 Task: Choose the host language as Indonesian.
Action: Mouse moved to (927, 132)
Screenshot: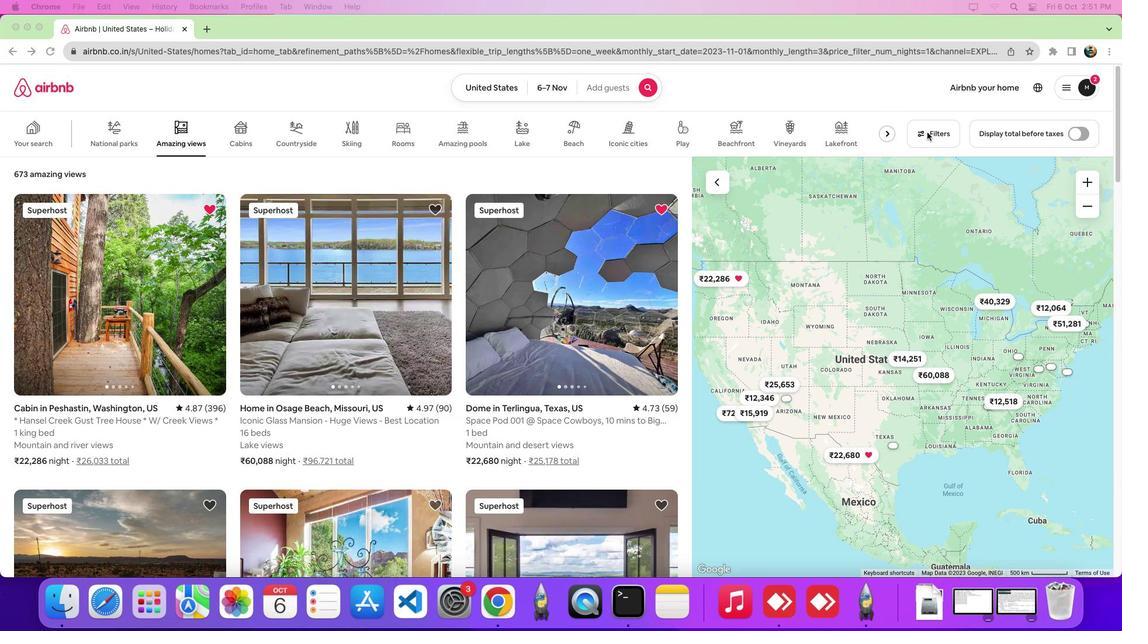 
Action: Mouse pressed left at (927, 132)
Screenshot: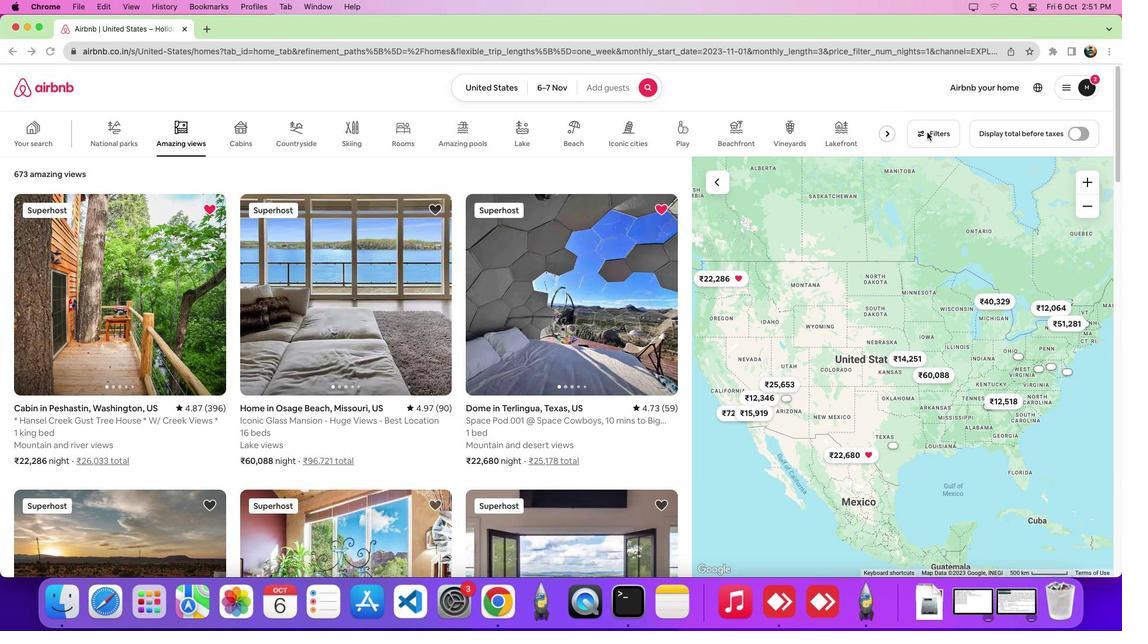 
Action: Mouse moved to (926, 133)
Screenshot: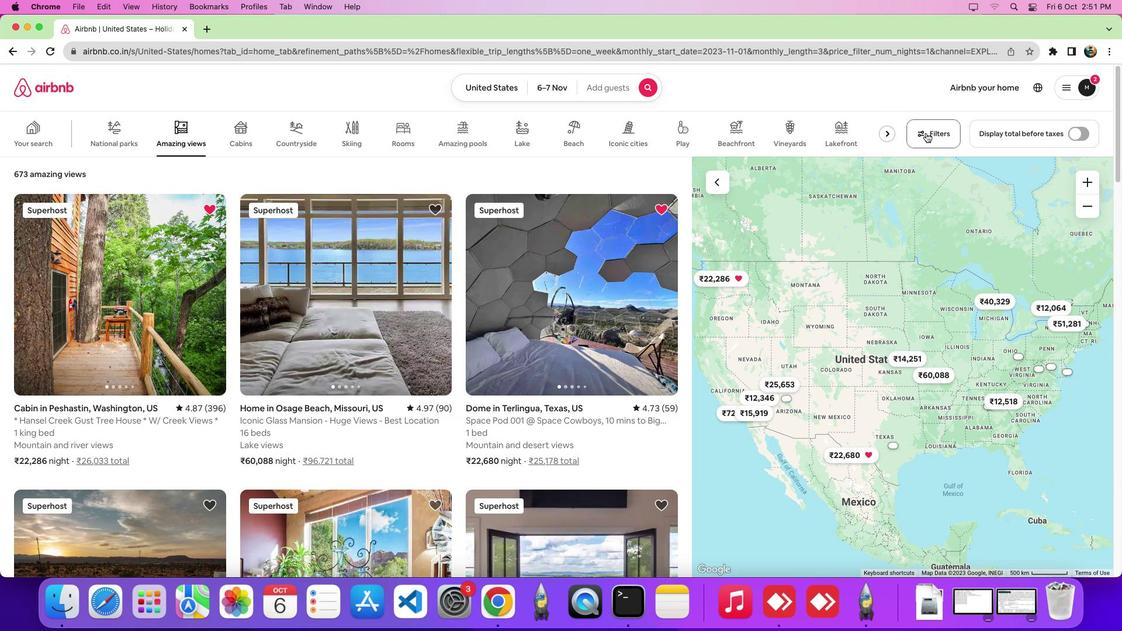 
Action: Mouse pressed left at (926, 133)
Screenshot: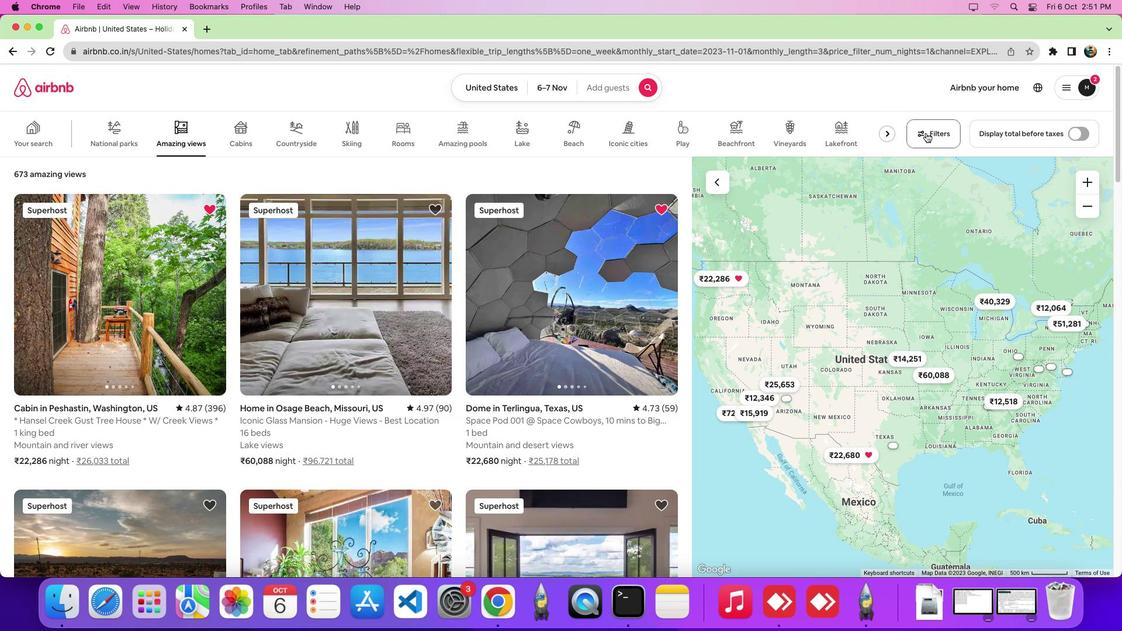 
Action: Mouse moved to (461, 201)
Screenshot: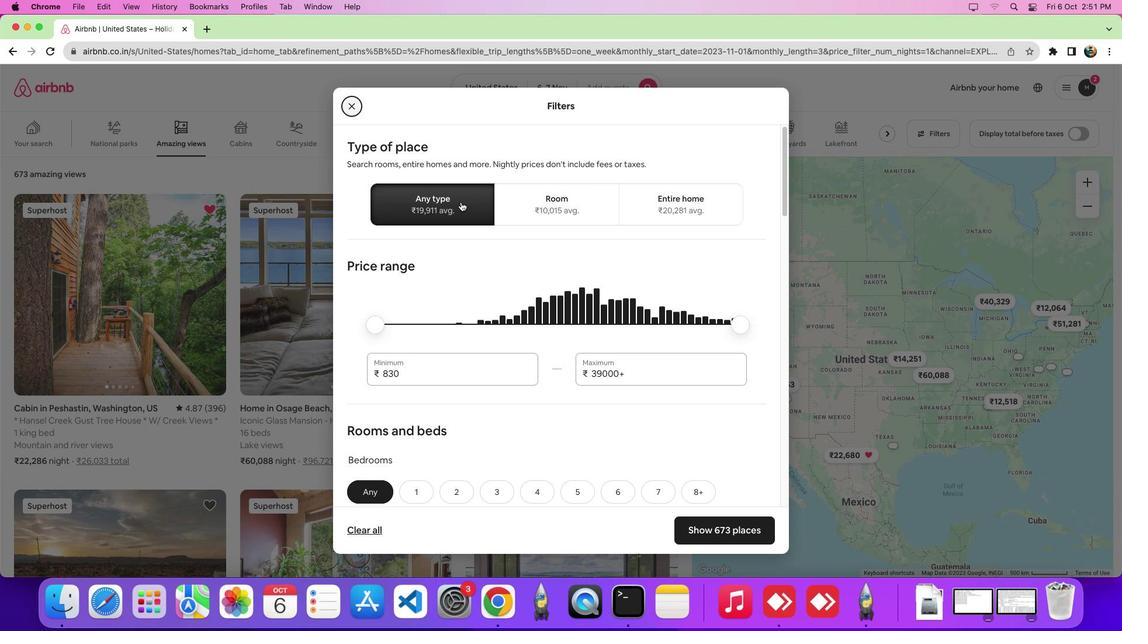 
Action: Mouse pressed left at (461, 201)
Screenshot: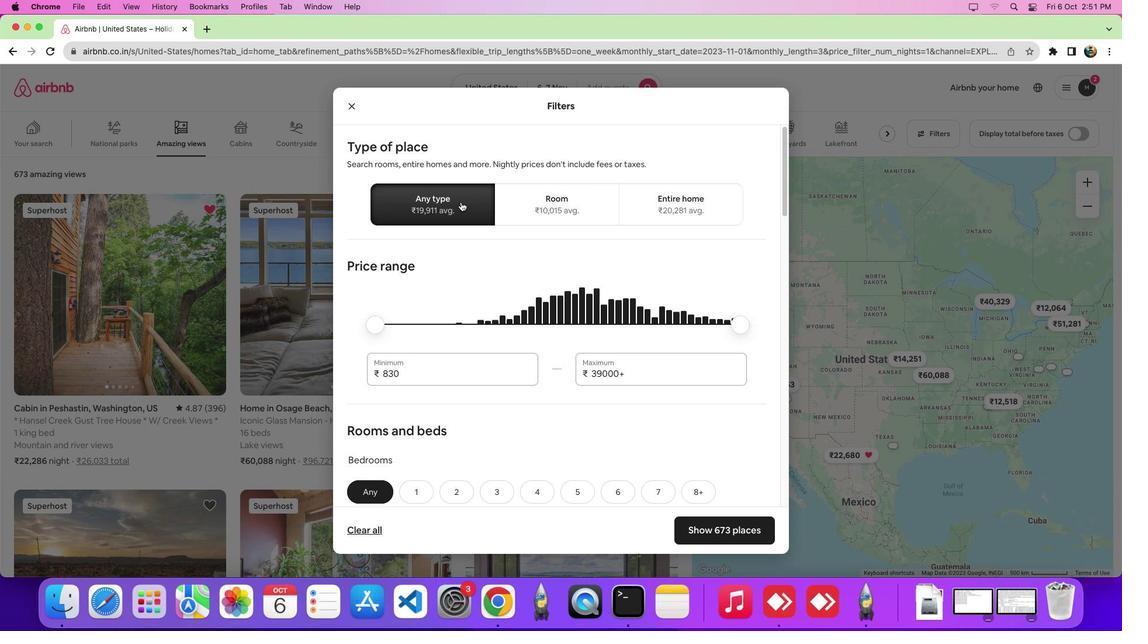 
Action: Mouse moved to (519, 463)
Screenshot: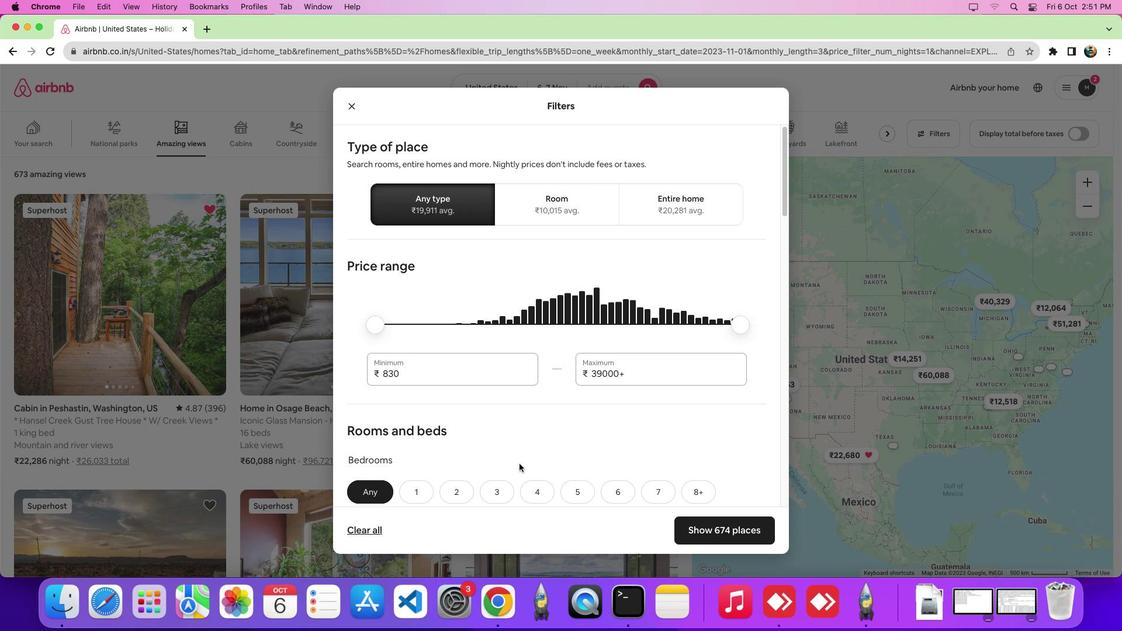 
Action: Mouse scrolled (519, 463) with delta (0, 0)
Screenshot: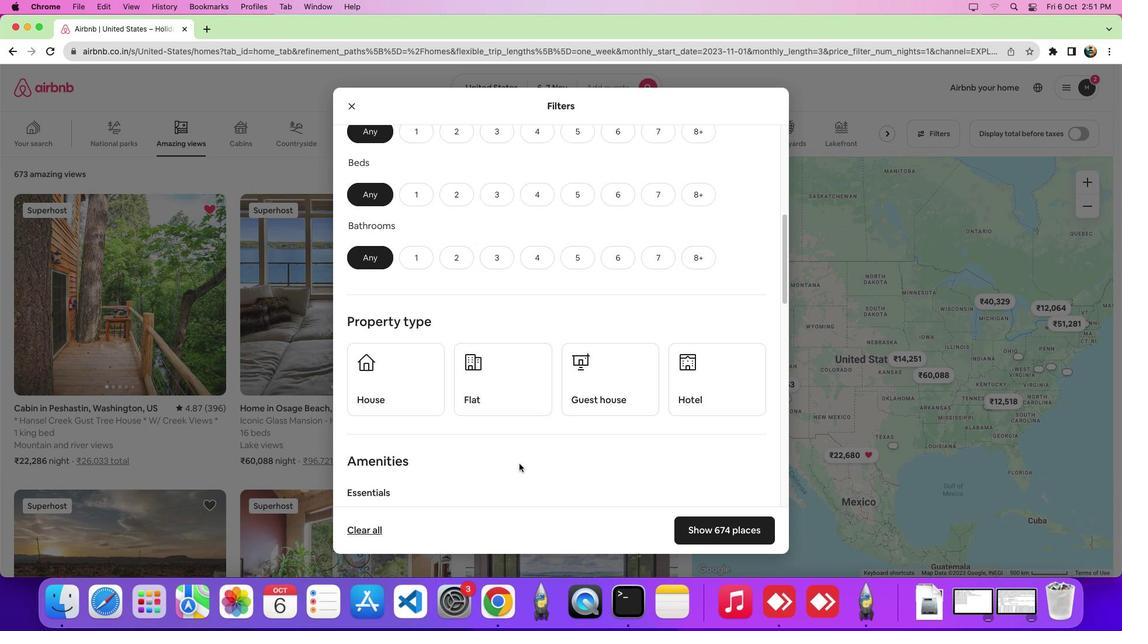 
Action: Mouse scrolled (519, 463) with delta (0, -1)
Screenshot: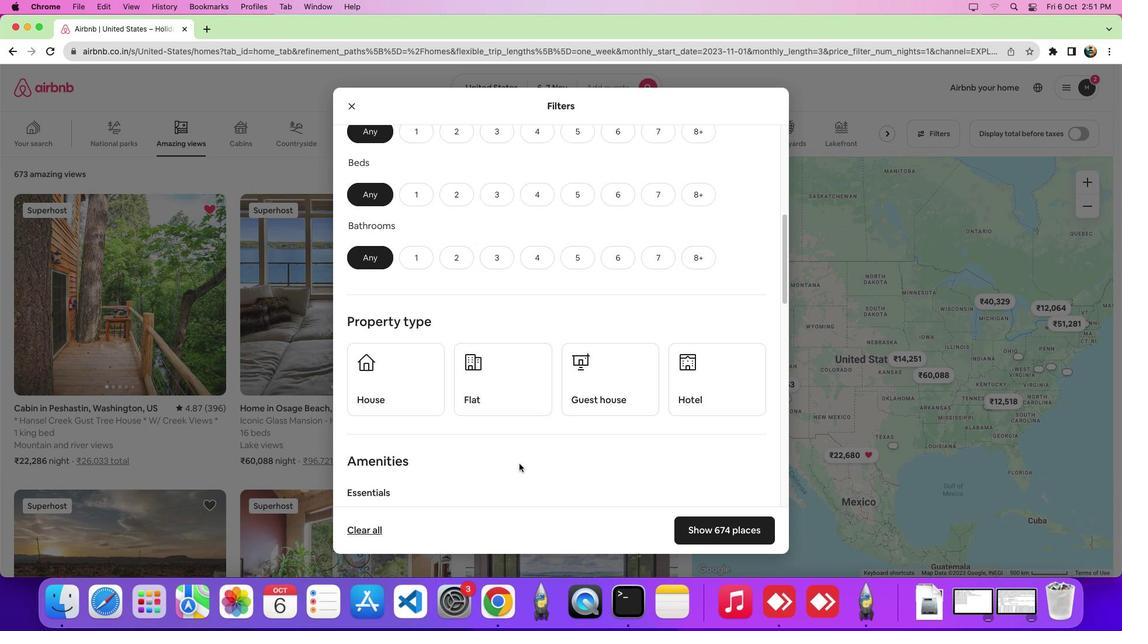 
Action: Mouse scrolled (519, 463) with delta (0, -5)
Screenshot: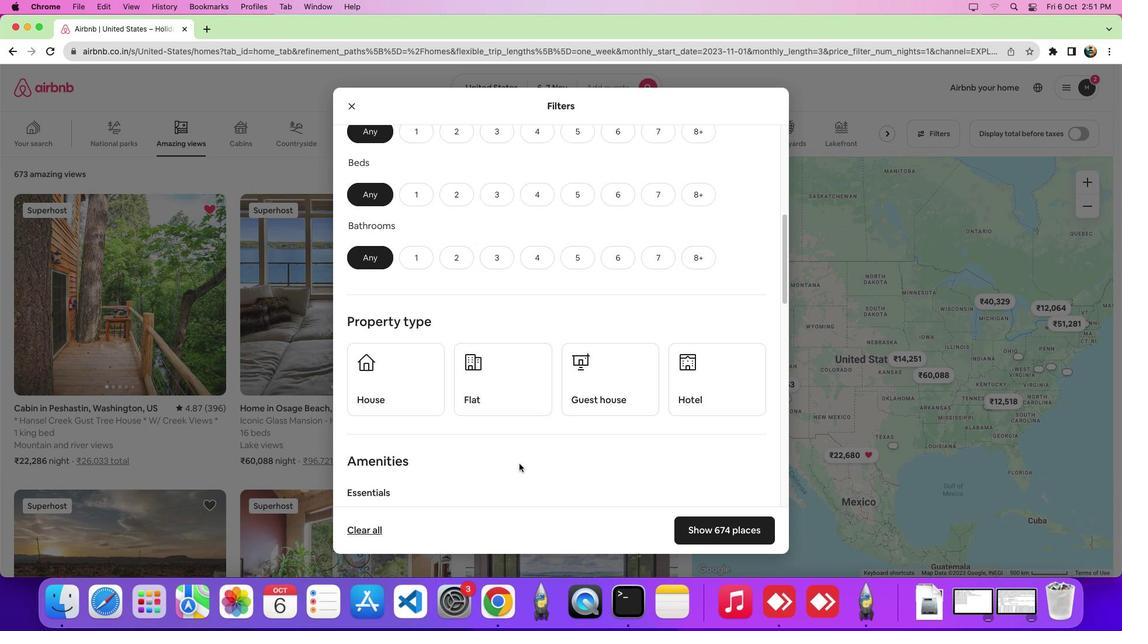 
Action: Mouse scrolled (519, 463) with delta (0, -8)
Screenshot: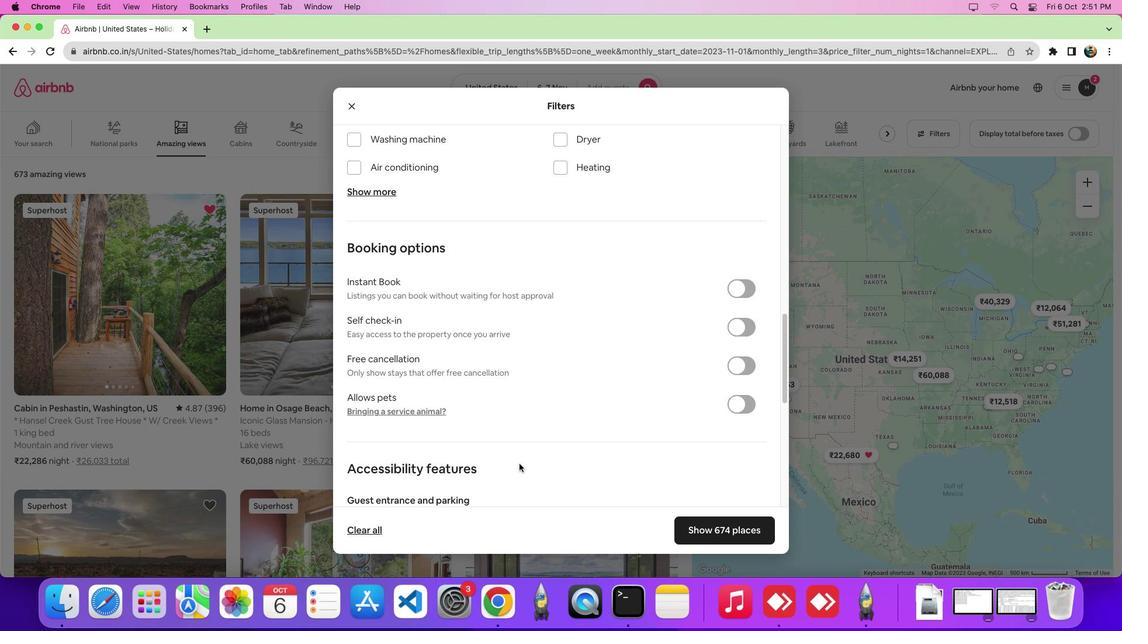 
Action: Mouse scrolled (519, 463) with delta (0, -8)
Screenshot: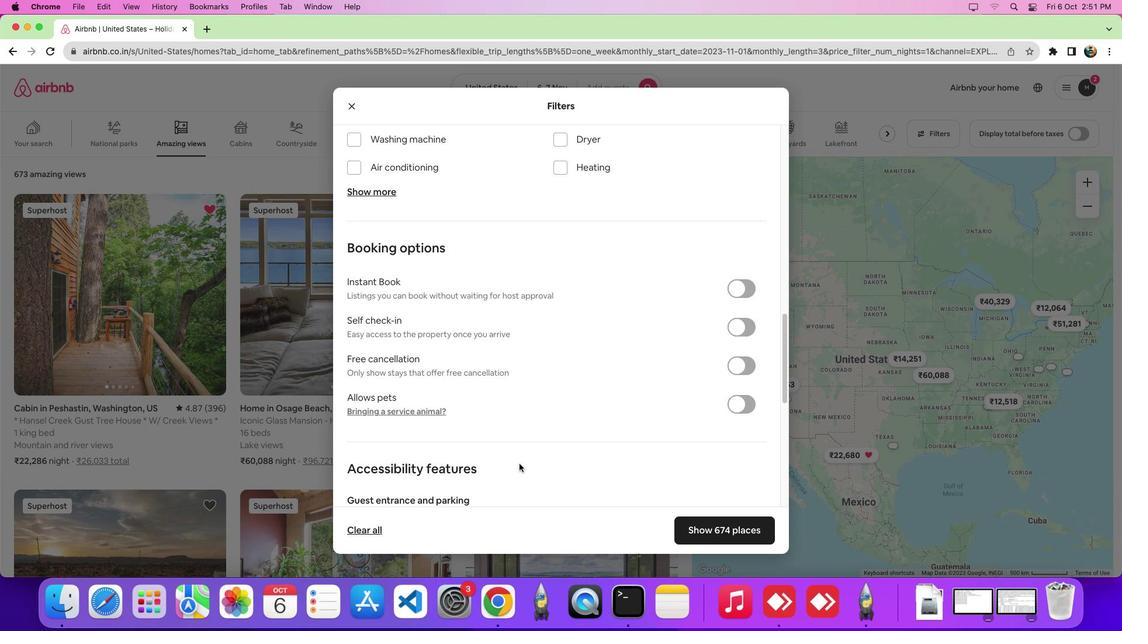 
Action: Mouse scrolled (519, 463) with delta (0, 0)
Screenshot: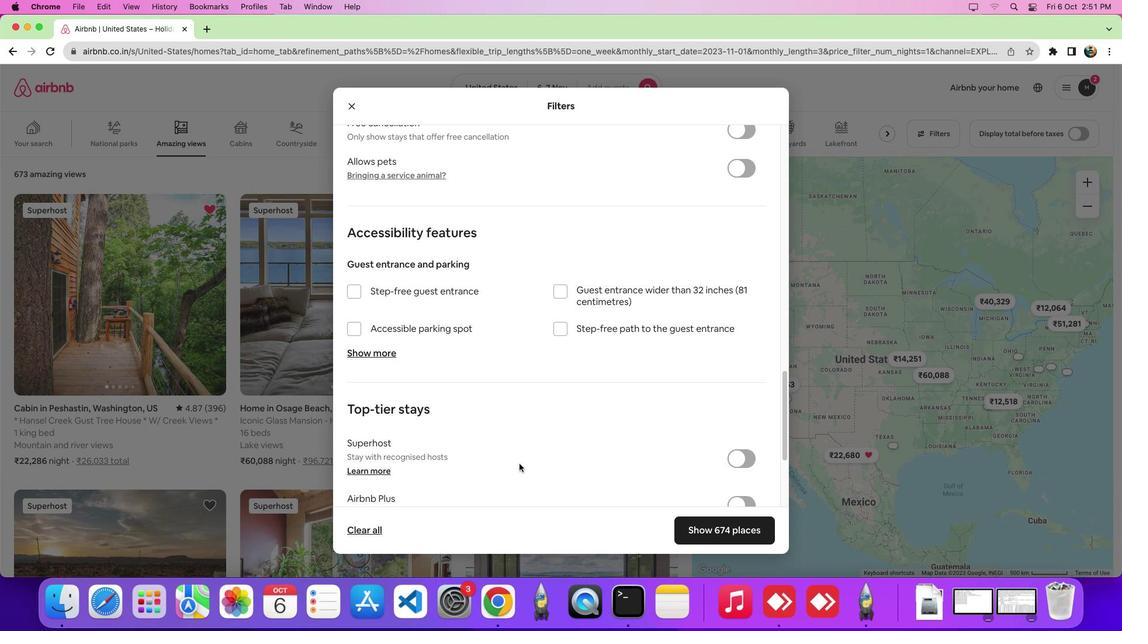 
Action: Mouse scrolled (519, 463) with delta (0, 0)
Screenshot: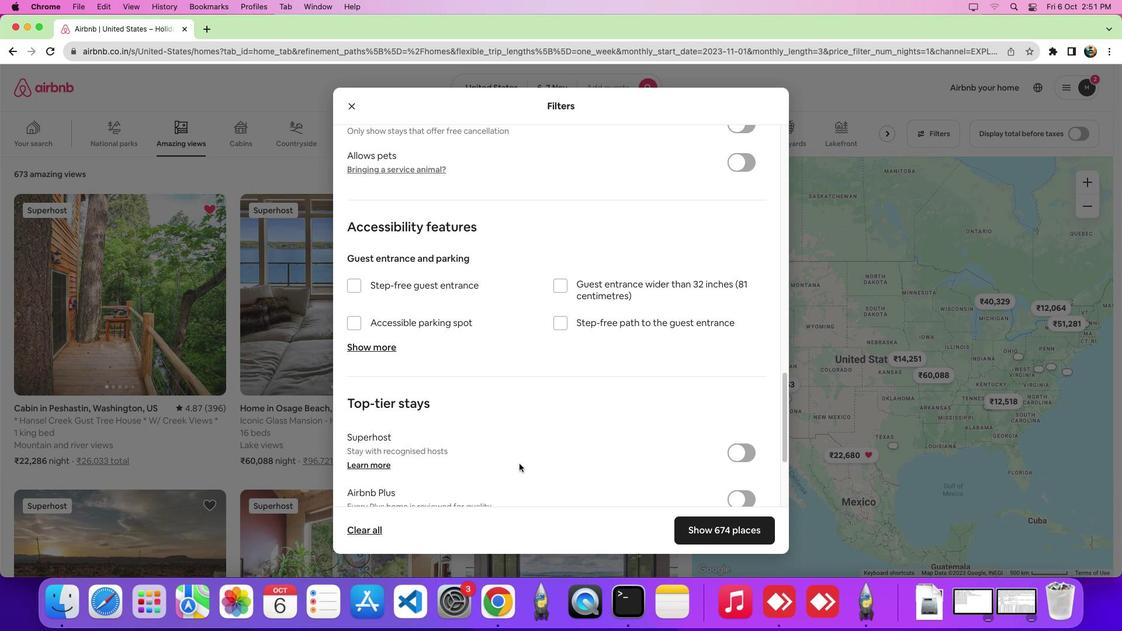 
Action: Mouse scrolled (519, 463) with delta (0, -2)
Screenshot: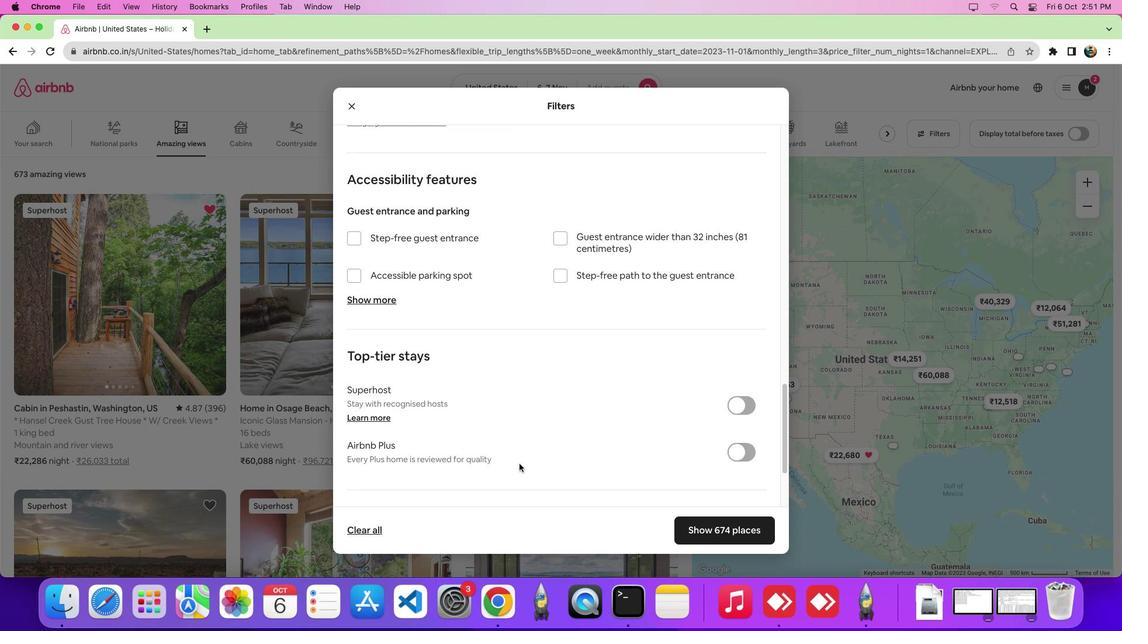 
Action: Mouse moved to (481, 468)
Screenshot: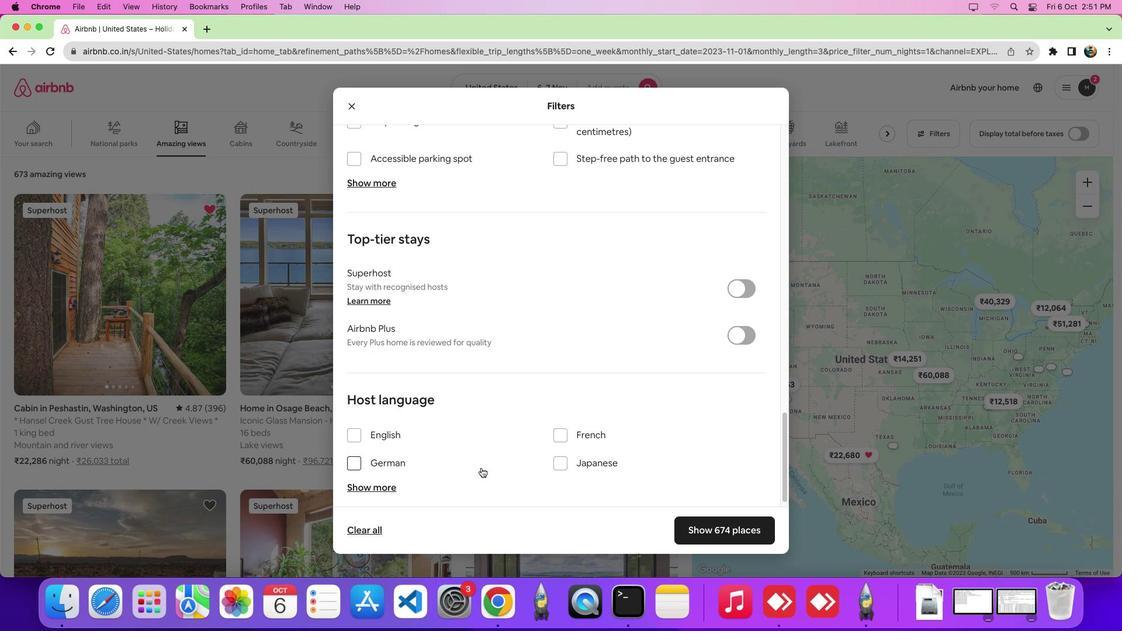
Action: Mouse scrolled (481, 468) with delta (0, 0)
Screenshot: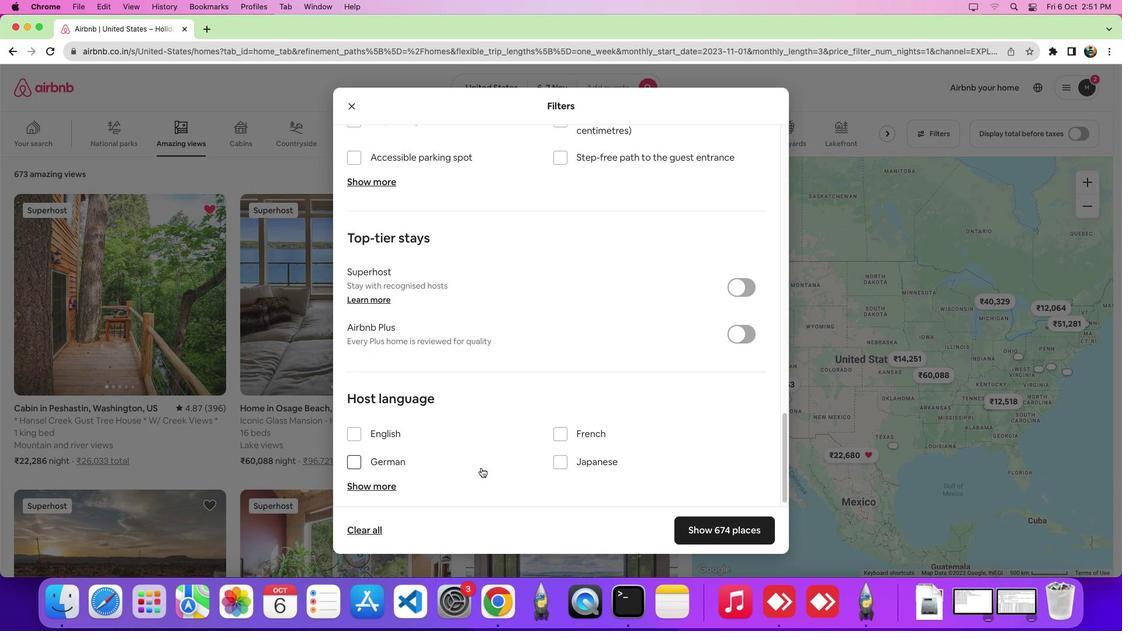 
Action: Mouse scrolled (481, 468) with delta (0, 0)
Screenshot: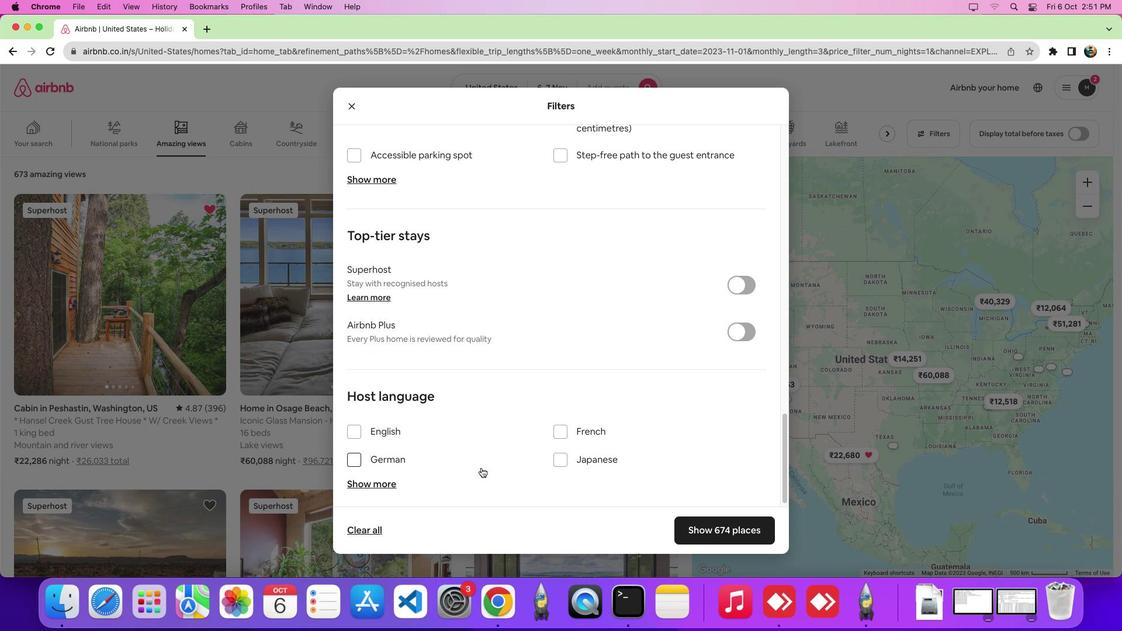 
Action: Mouse scrolled (481, 468) with delta (0, -4)
Screenshot: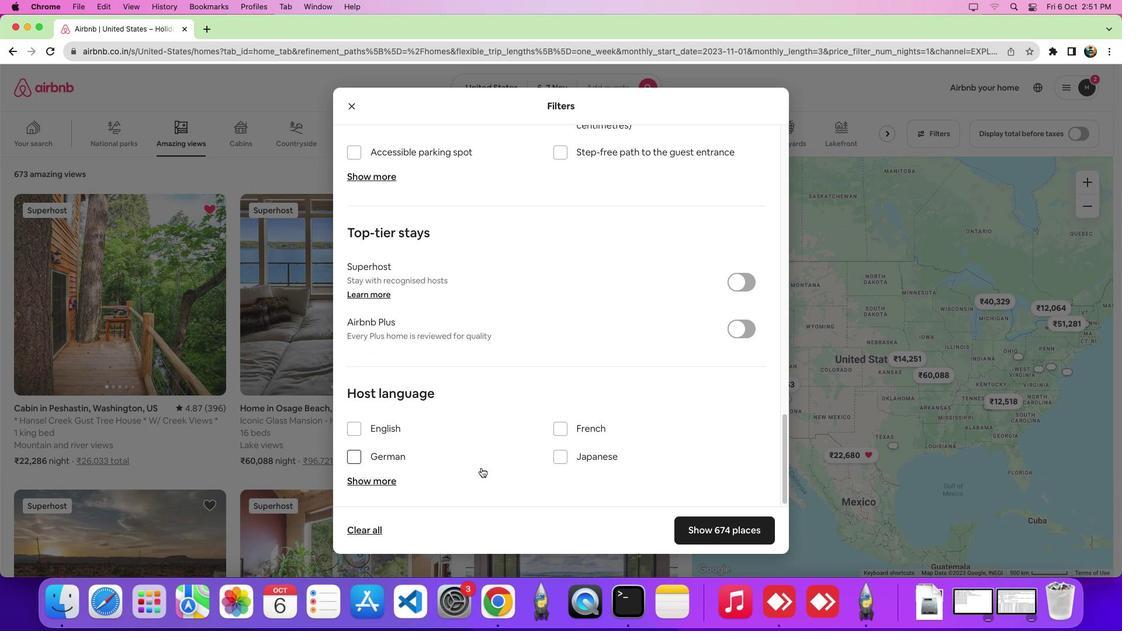 
Action: Mouse moved to (358, 480)
Screenshot: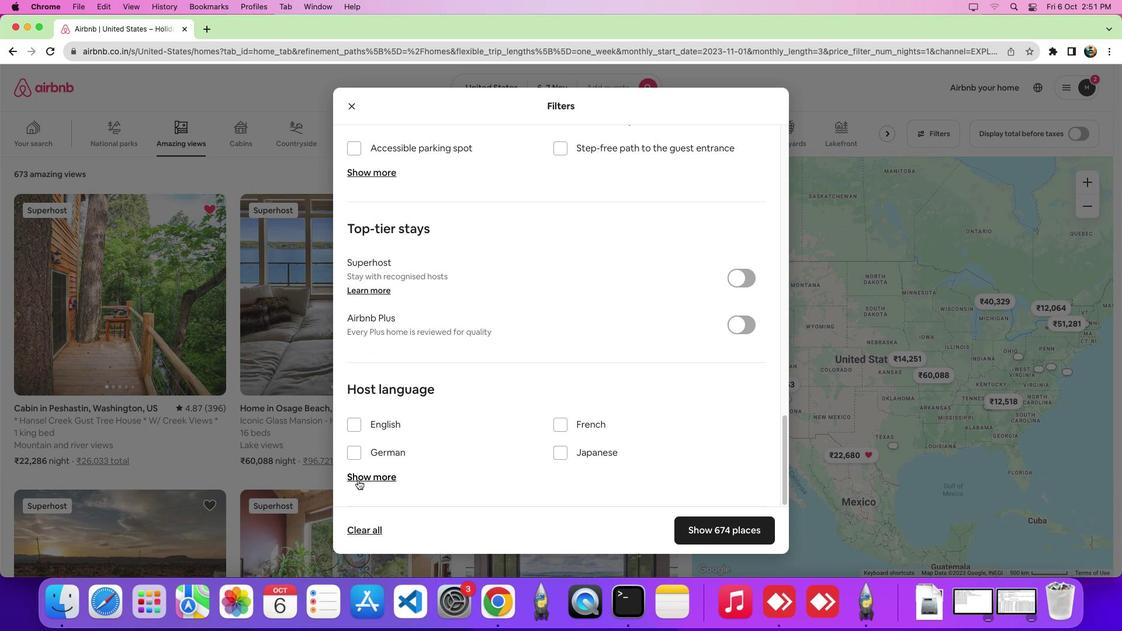 
Action: Mouse pressed left at (358, 480)
Screenshot: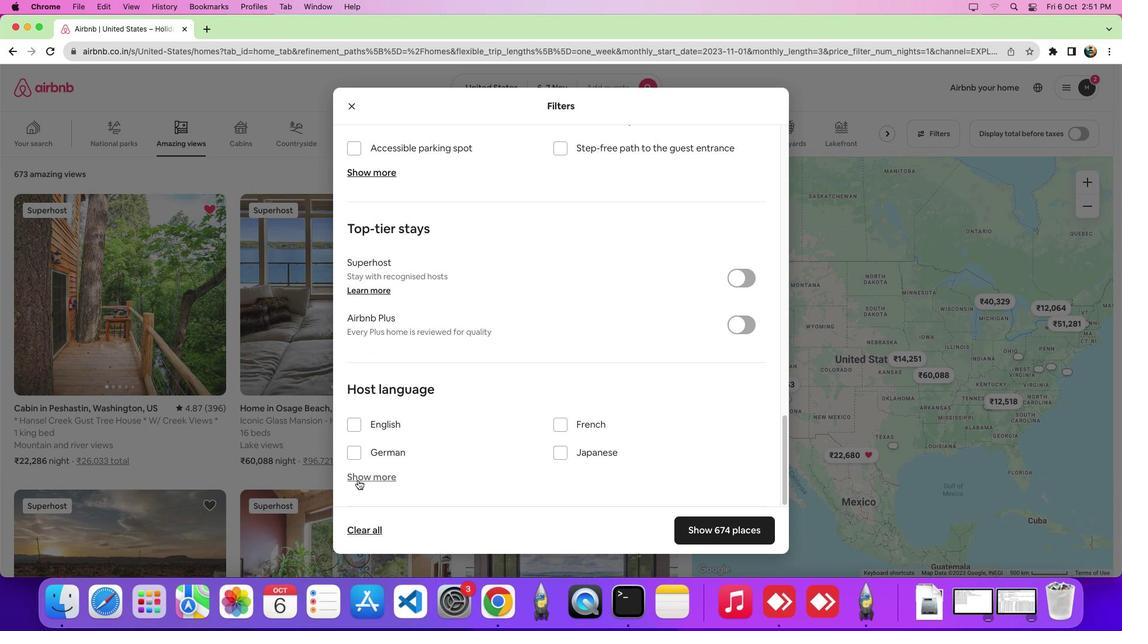 
Action: Mouse moved to (603, 463)
Screenshot: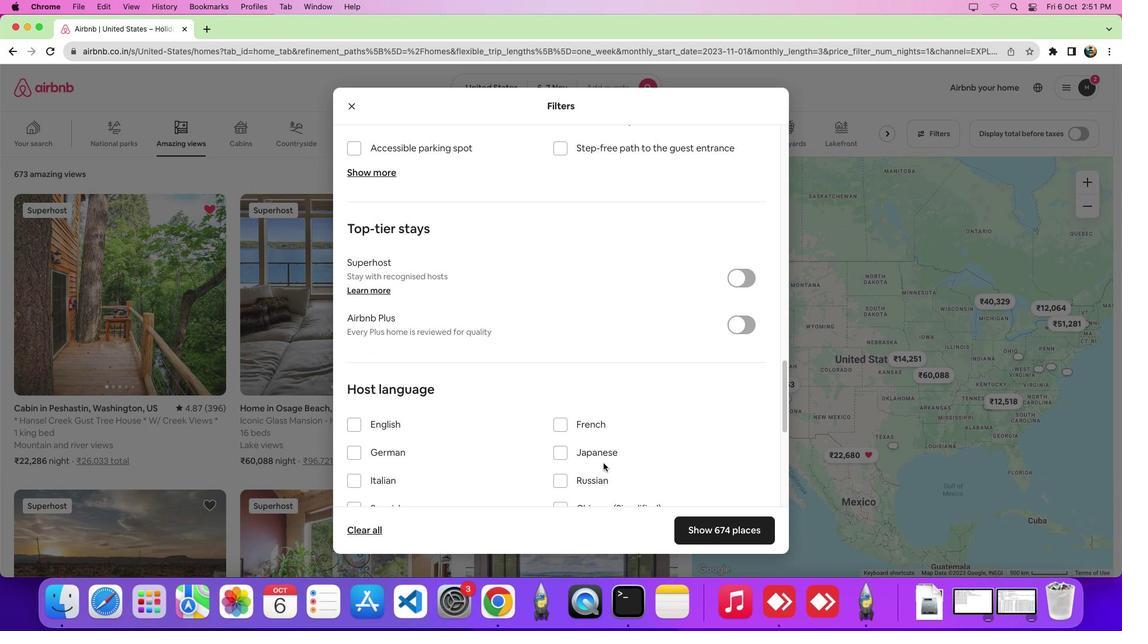 
Action: Mouse scrolled (603, 463) with delta (0, 0)
Screenshot: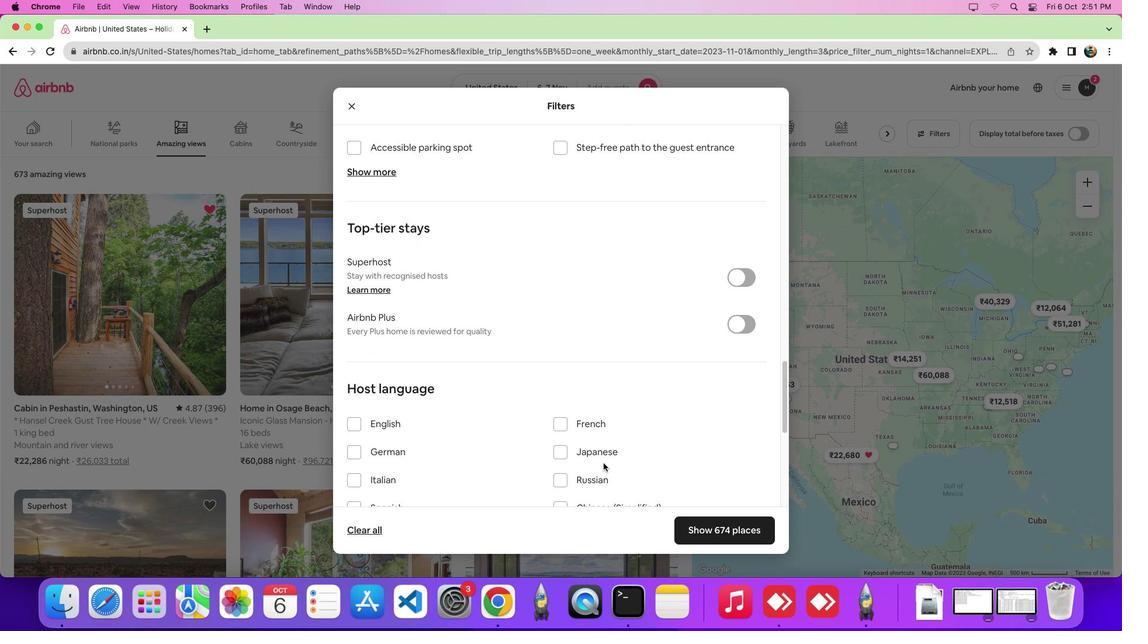 
Action: Mouse scrolled (603, 463) with delta (0, 0)
Screenshot: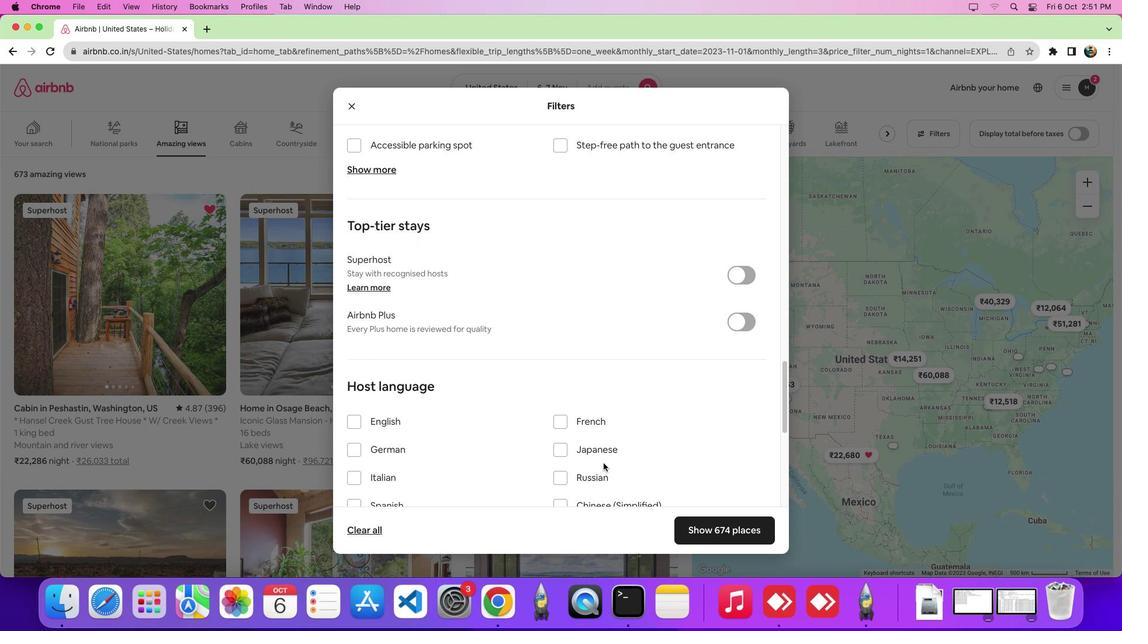 
Action: Mouse scrolled (603, 463) with delta (0, 0)
Screenshot: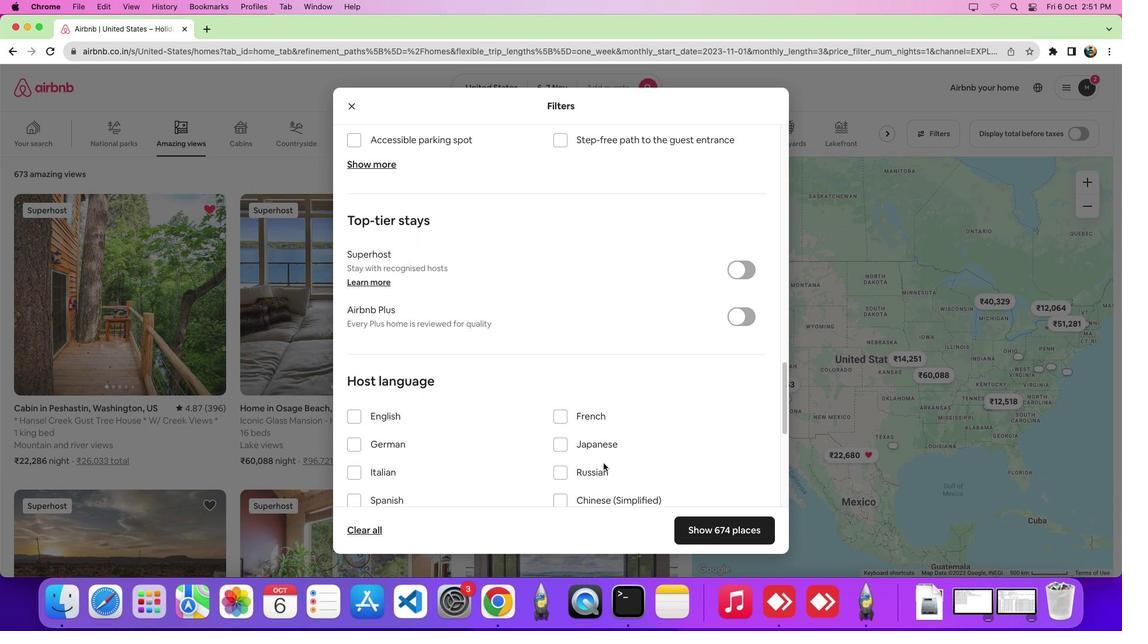 
Action: Mouse scrolled (603, 463) with delta (0, 0)
Screenshot: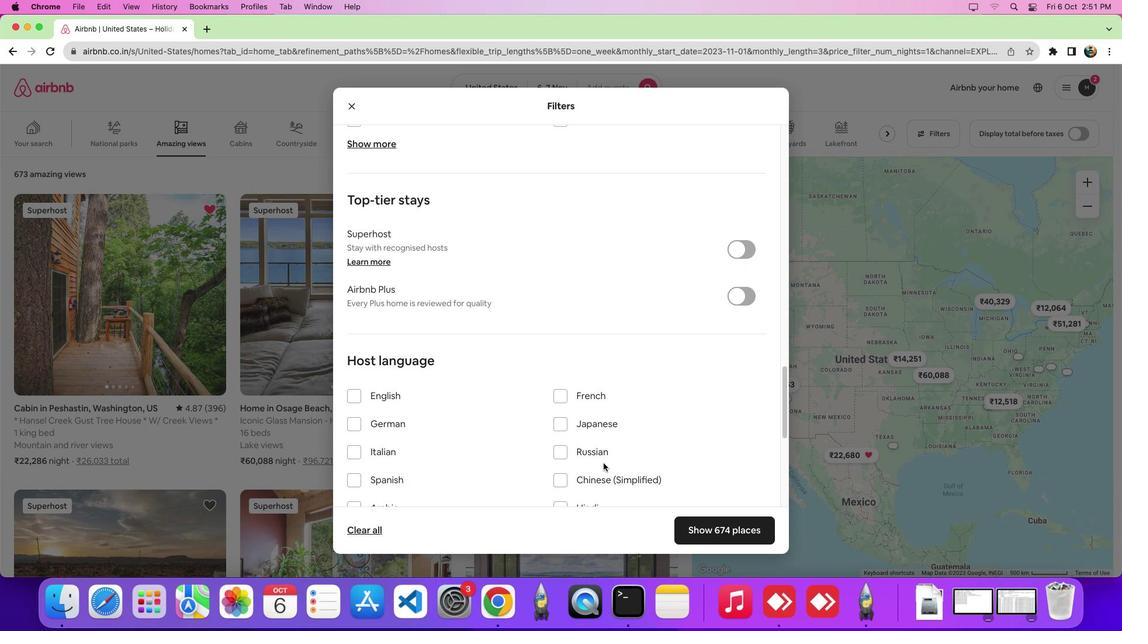 
Action: Mouse scrolled (603, 463) with delta (0, 0)
Screenshot: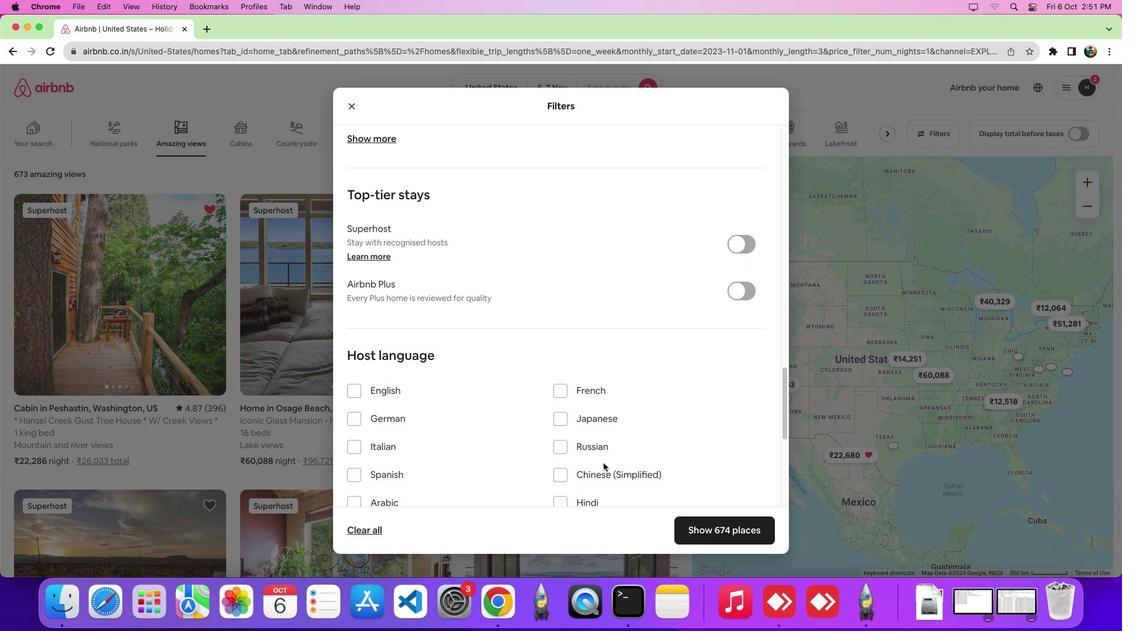 
Action: Mouse scrolled (603, 463) with delta (0, -1)
Screenshot: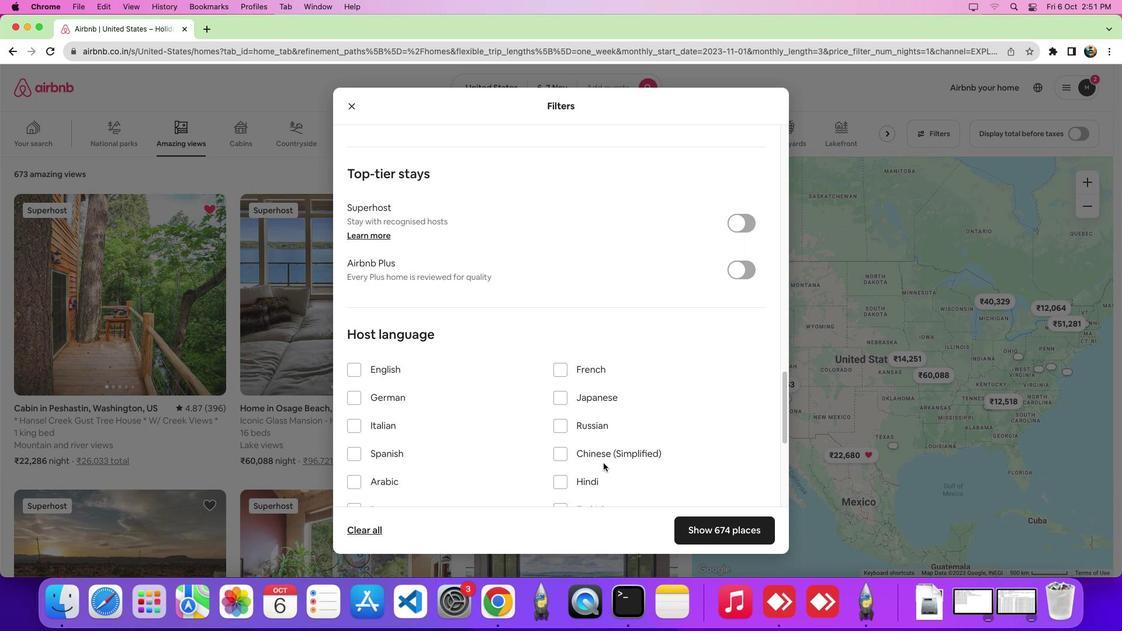 
Action: Mouse scrolled (603, 463) with delta (0, -1)
Screenshot: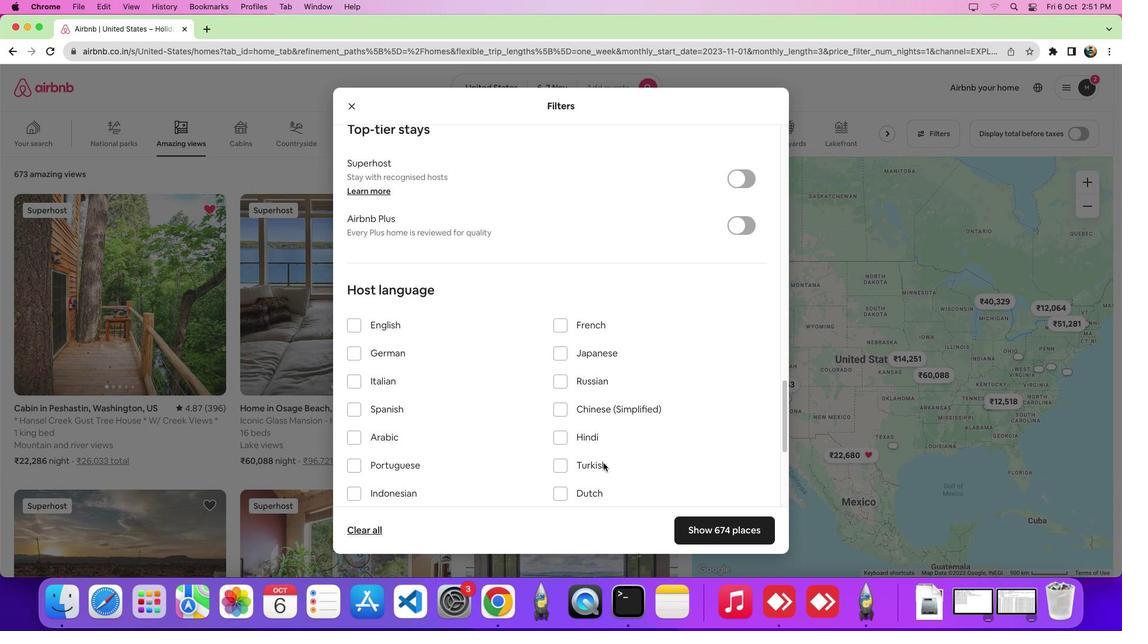 
Action: Mouse scrolled (603, 463) with delta (0, 0)
Screenshot: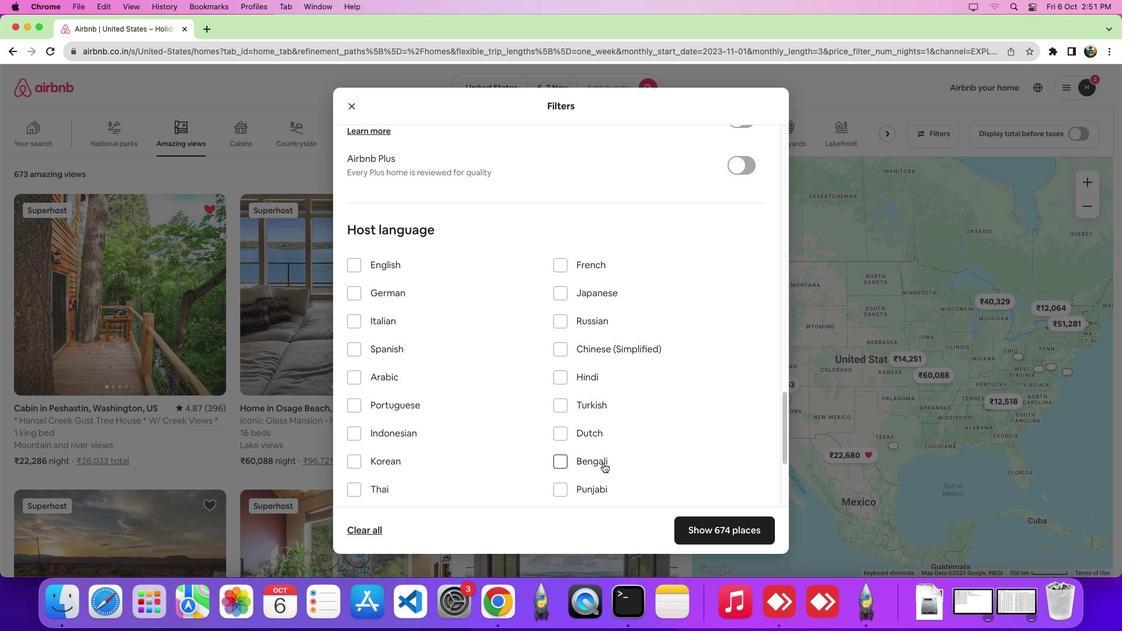 
Action: Mouse scrolled (603, 463) with delta (0, 0)
Screenshot: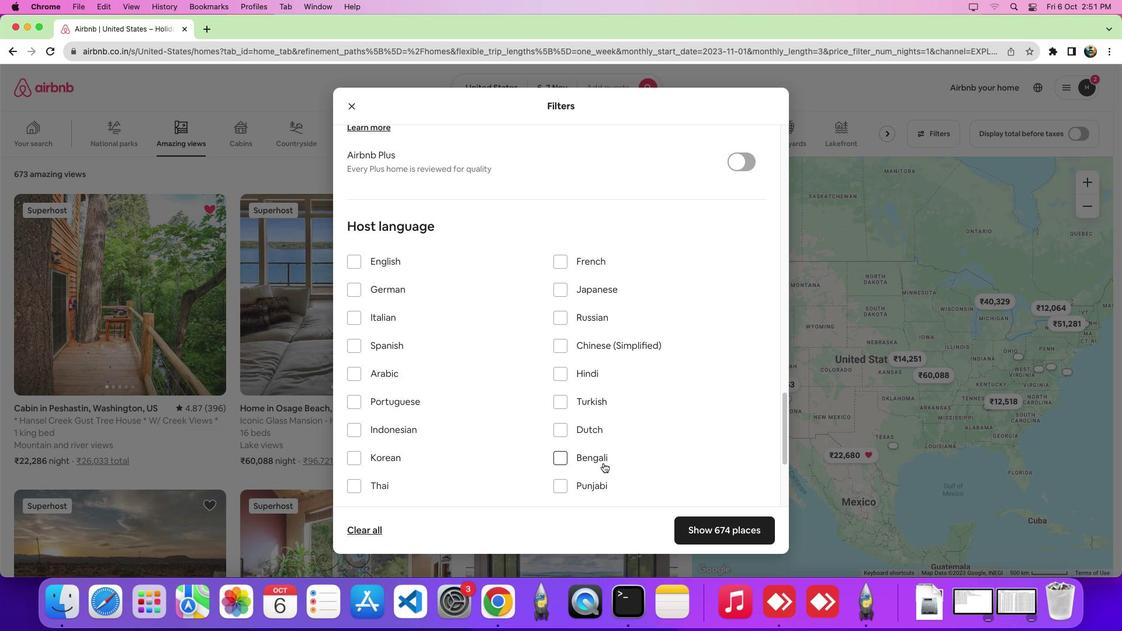 
Action: Mouse moved to (354, 420)
Screenshot: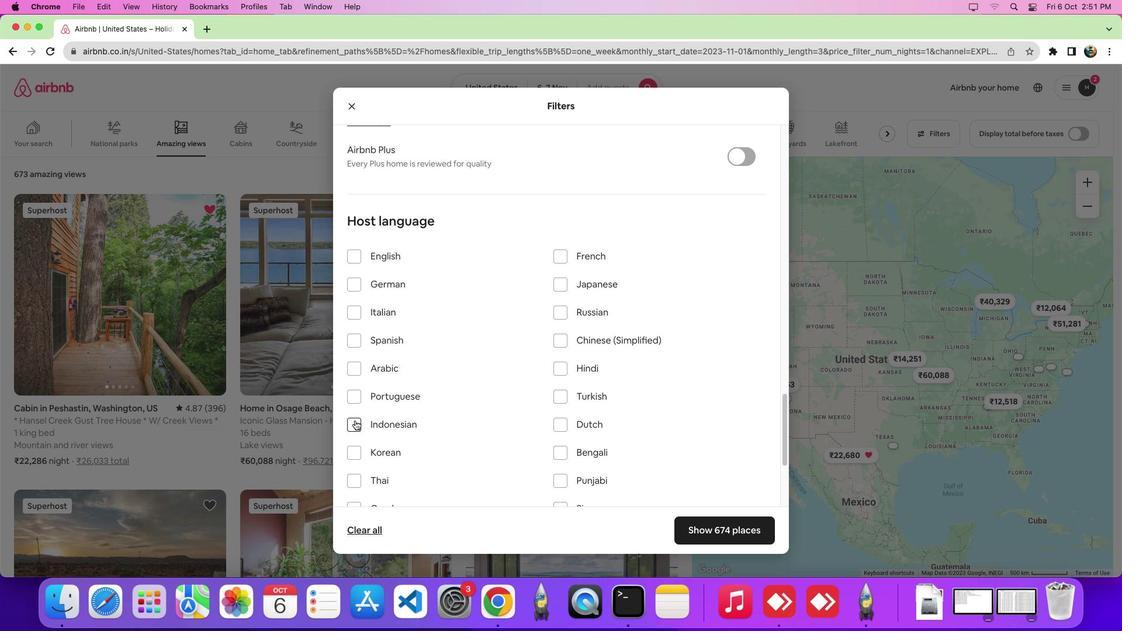 
Action: Mouse pressed left at (354, 420)
Screenshot: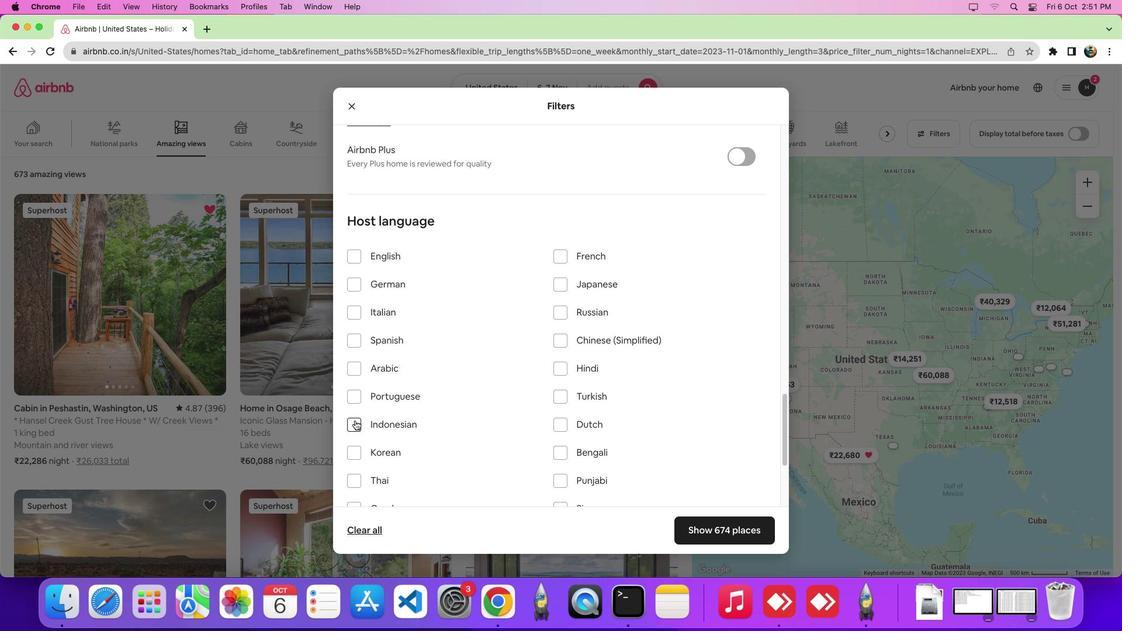 
